 Task: In the  document fostercreativity.odt Select the text and change paragraph spacing to  'Double' Change page orientation to  'Landscape' Add Page color Dark Red
Action: Mouse moved to (259, 333)
Screenshot: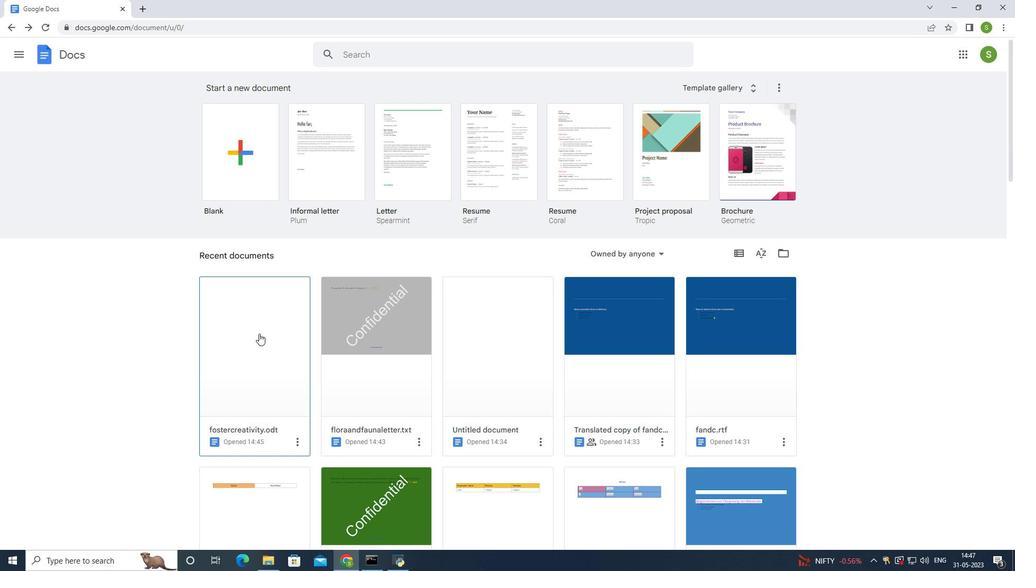 
Action: Mouse pressed left at (259, 333)
Screenshot: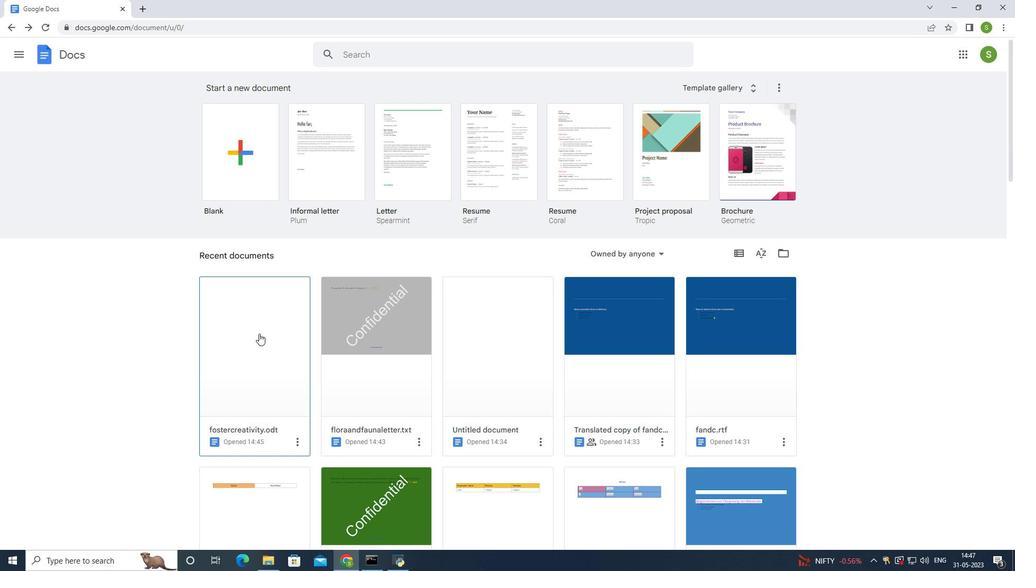 
Action: Mouse moved to (261, 168)
Screenshot: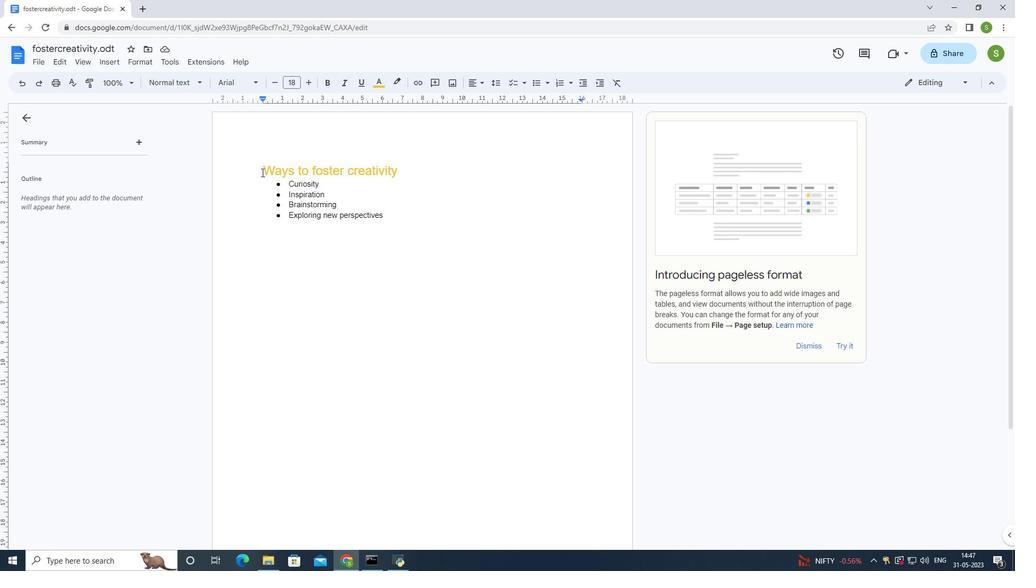 
Action: Mouse pressed left at (261, 168)
Screenshot: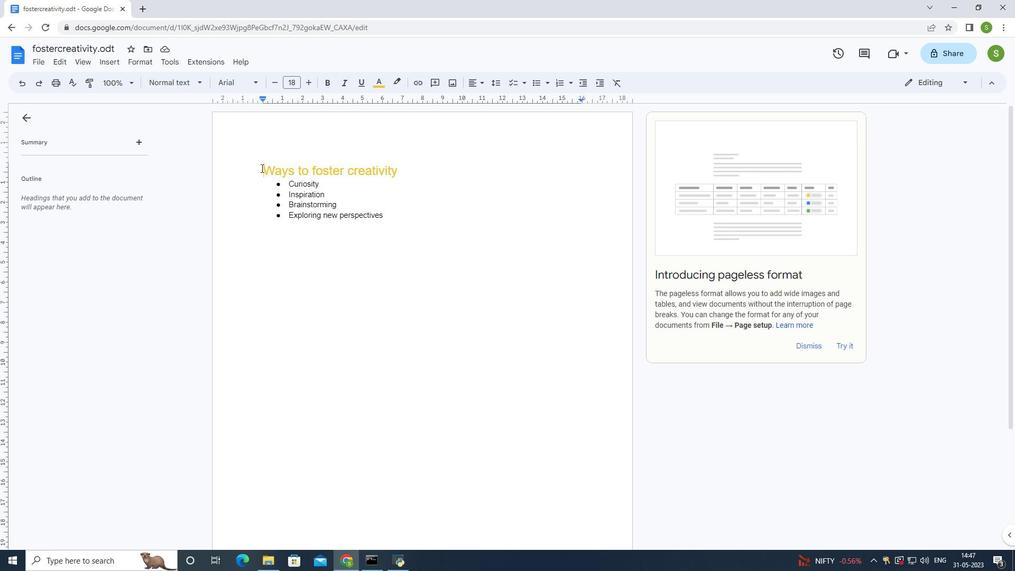 
Action: Mouse moved to (496, 84)
Screenshot: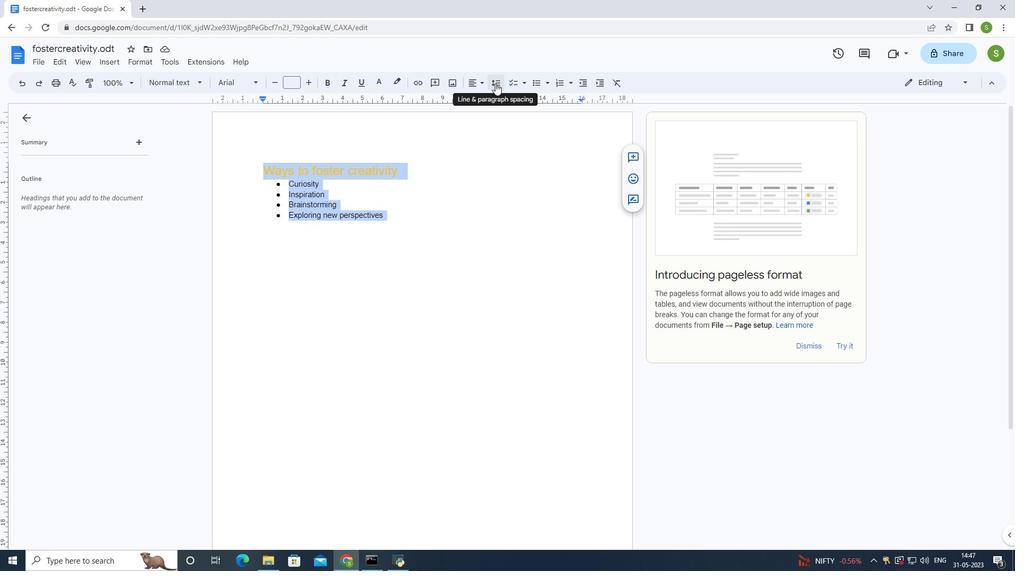 
Action: Mouse pressed left at (496, 84)
Screenshot: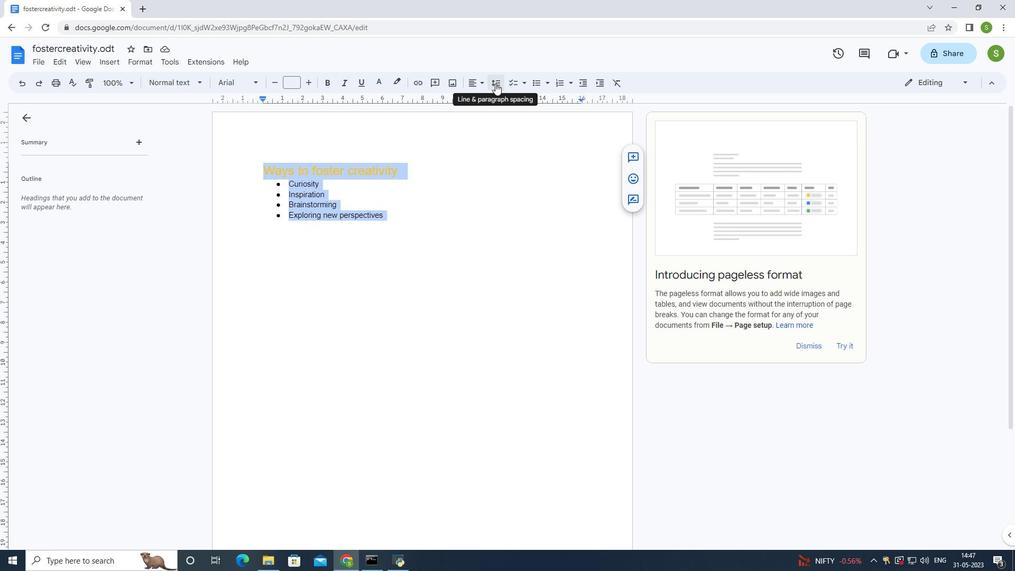
Action: Mouse moved to (516, 151)
Screenshot: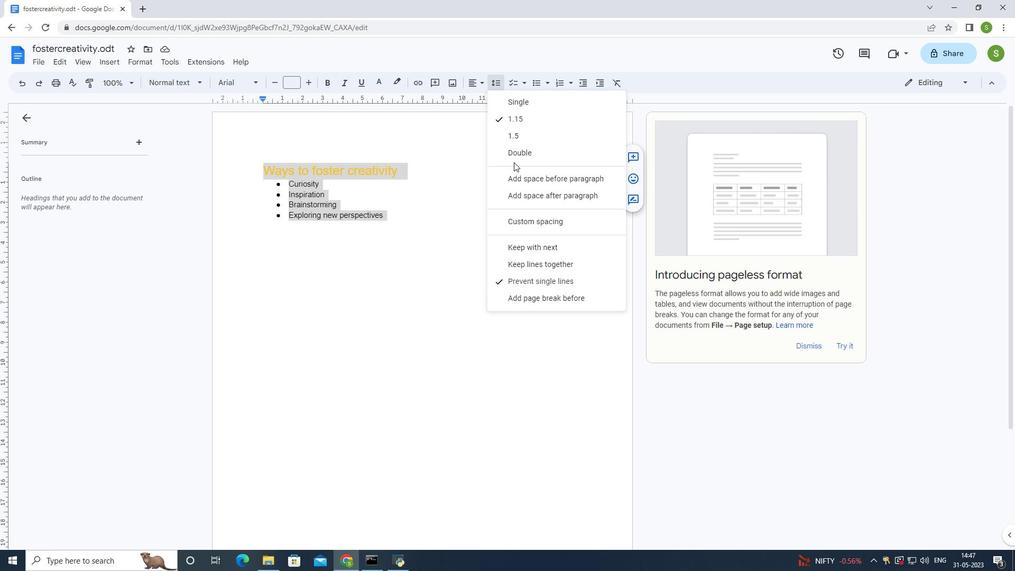 
Action: Mouse pressed left at (516, 151)
Screenshot: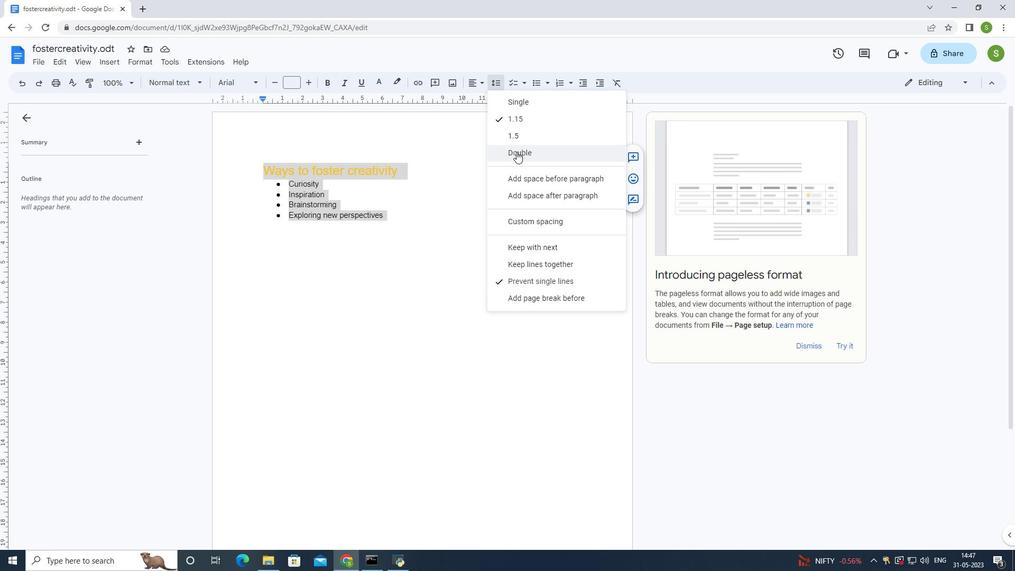 
Action: Mouse moved to (33, 62)
Screenshot: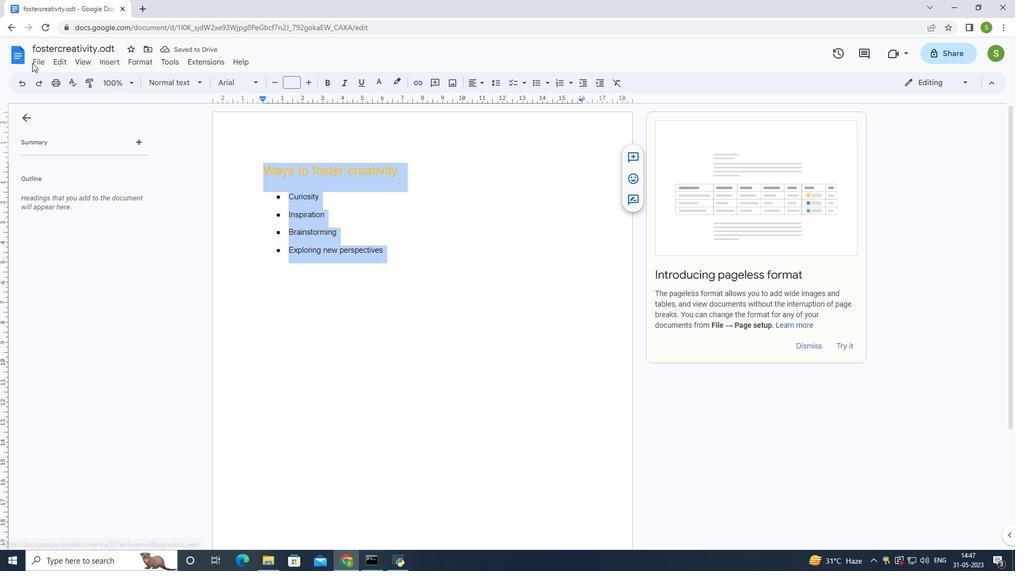 
Action: Mouse pressed left at (33, 62)
Screenshot: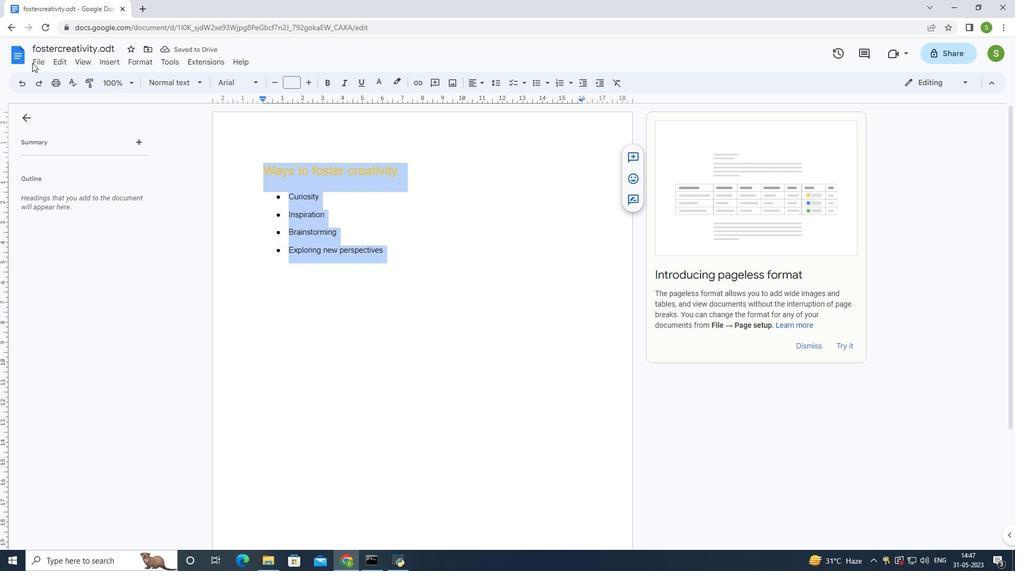 
Action: Mouse moved to (45, 62)
Screenshot: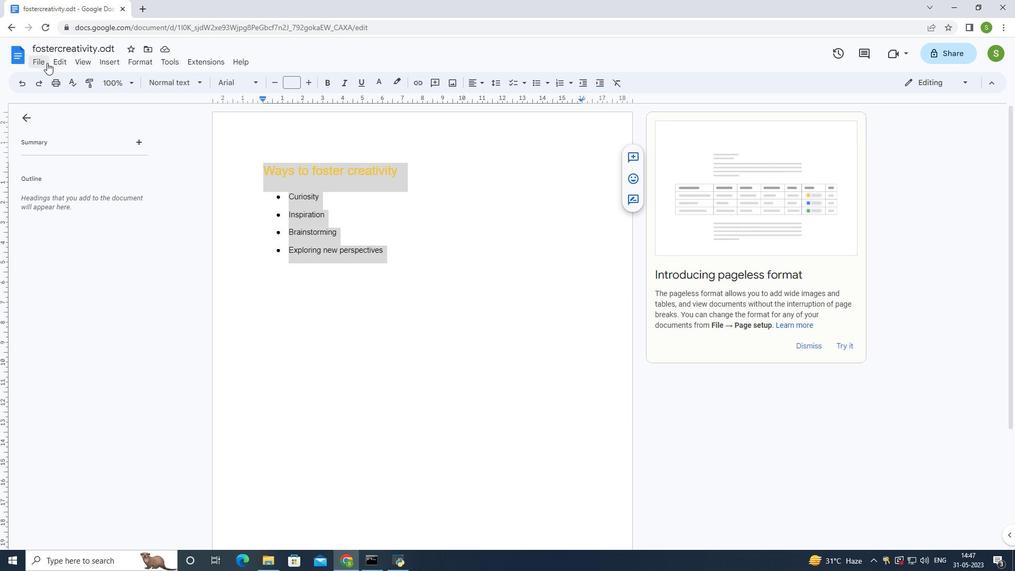 
Action: Mouse pressed left at (45, 62)
Screenshot: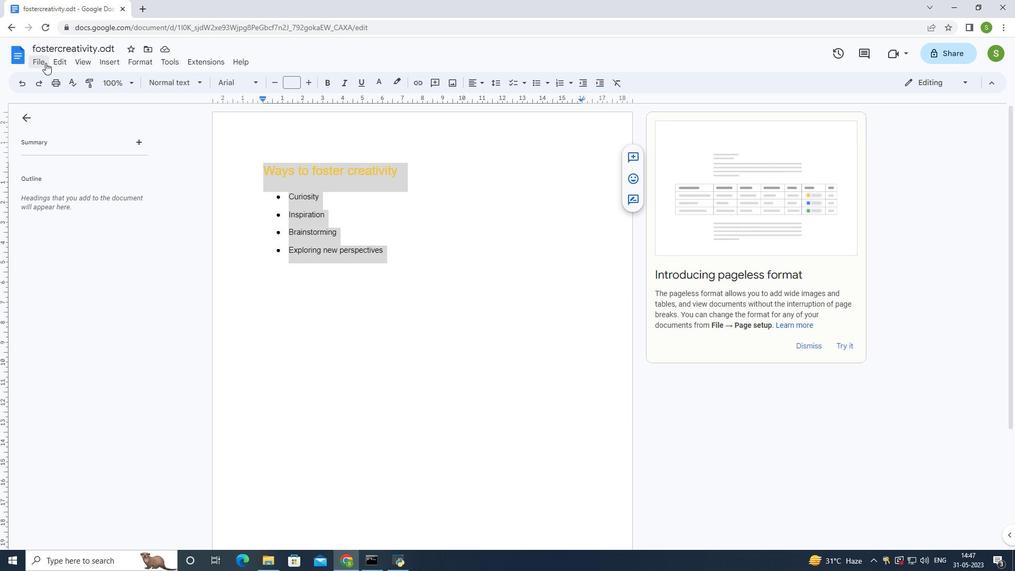 
Action: Mouse moved to (59, 60)
Screenshot: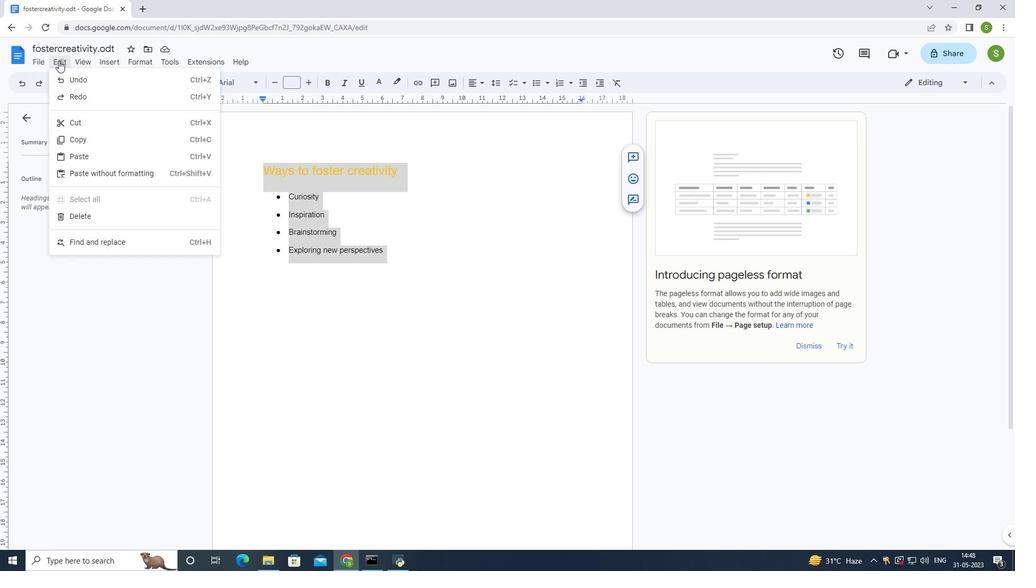 
Action: Mouse pressed left at (59, 60)
Screenshot: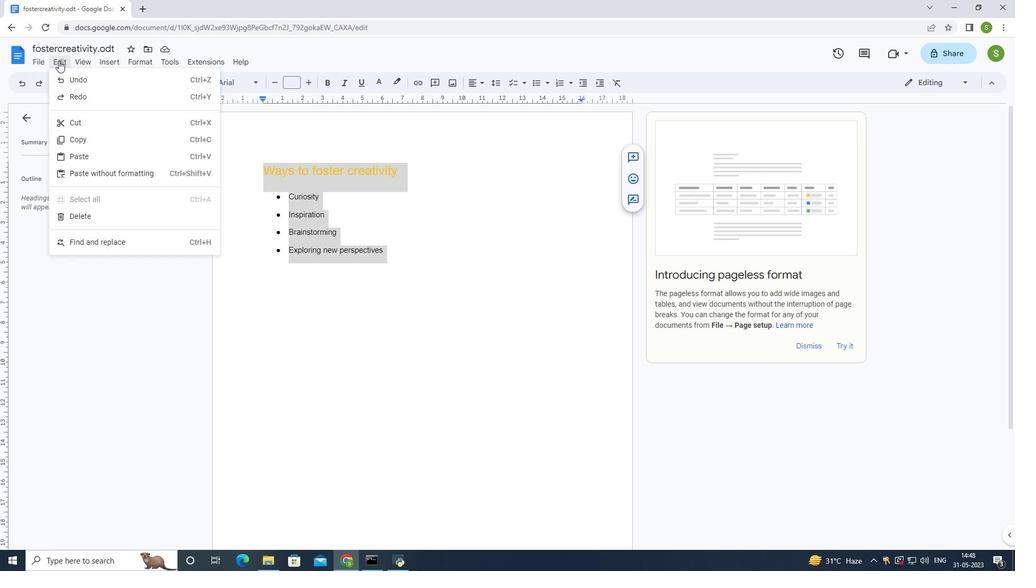 
Action: Mouse moved to (62, 60)
Screenshot: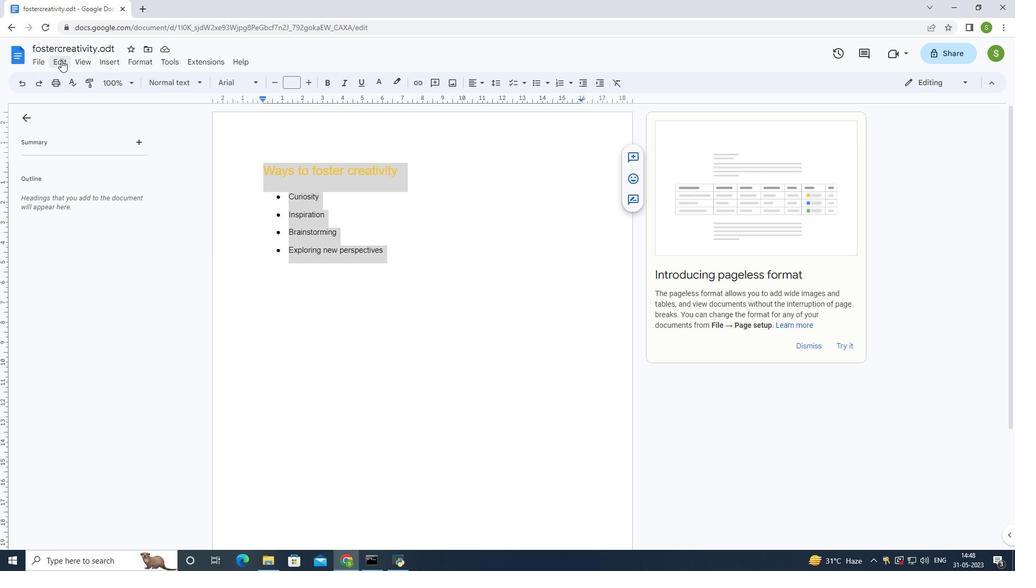 
Action: Mouse pressed left at (62, 60)
Screenshot: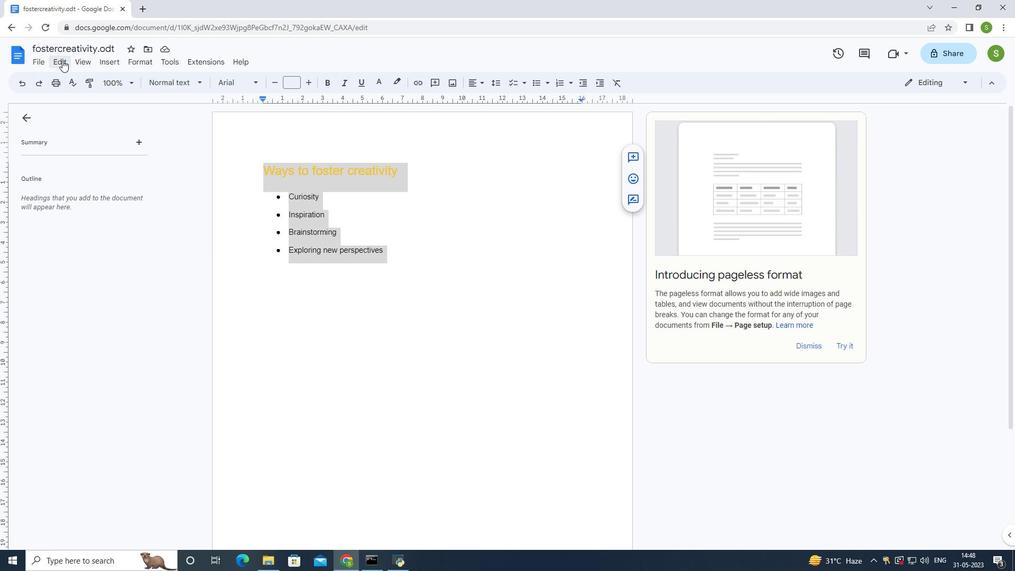 
Action: Mouse moved to (172, 223)
Screenshot: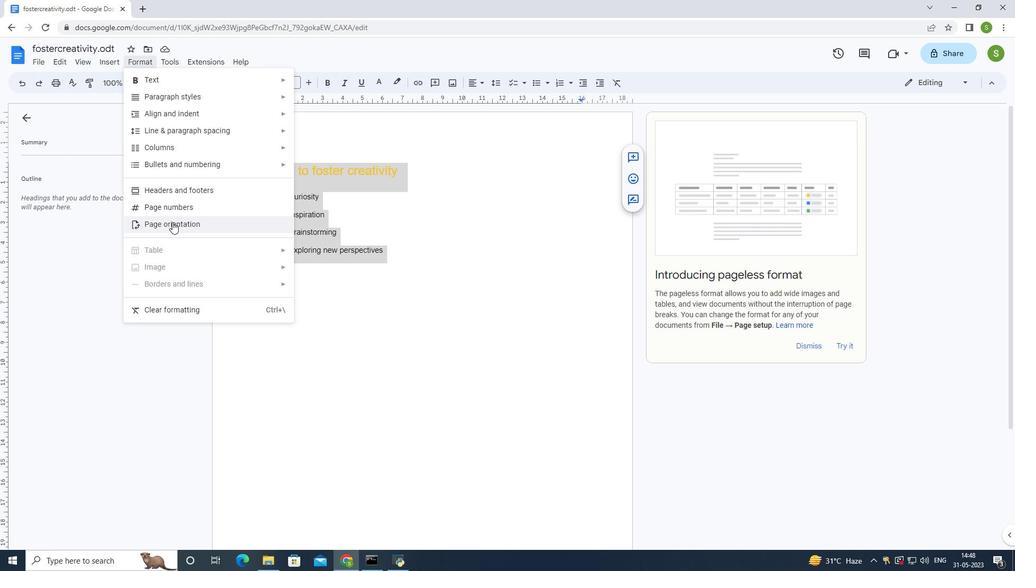 
Action: Mouse pressed left at (172, 223)
Screenshot: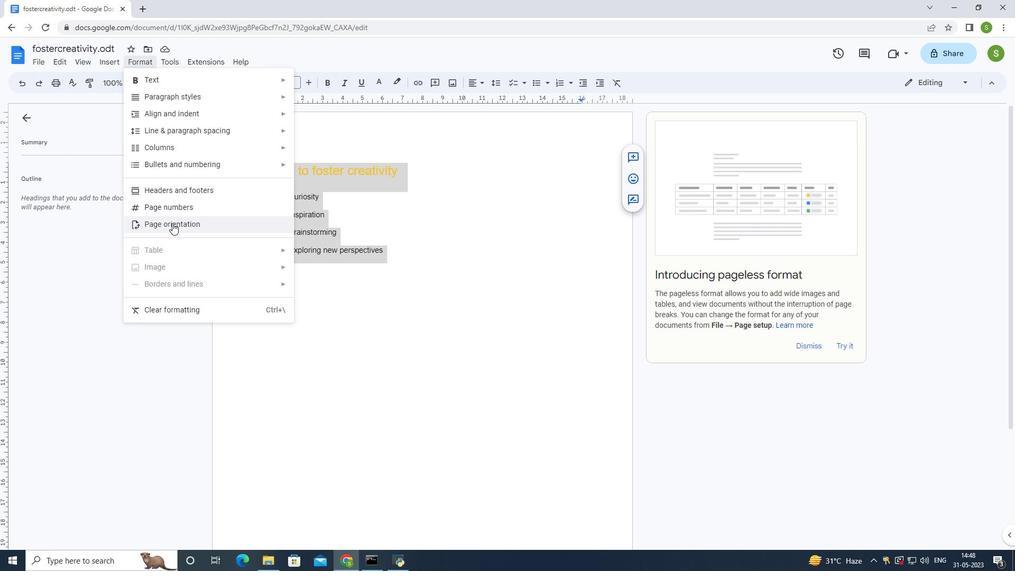 
Action: Mouse moved to (474, 317)
Screenshot: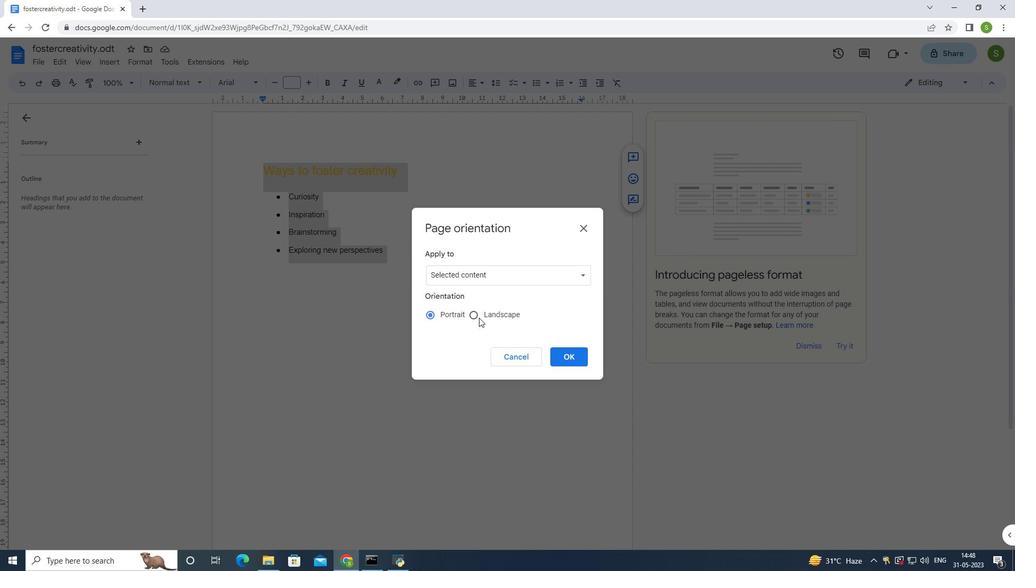 
Action: Mouse pressed left at (474, 317)
Screenshot: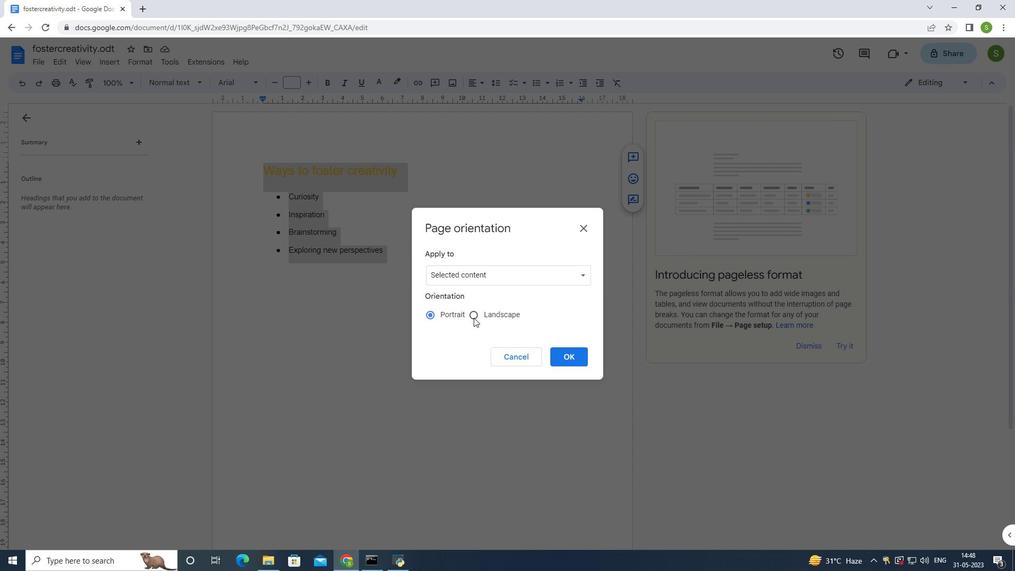 
Action: Mouse moved to (571, 359)
Screenshot: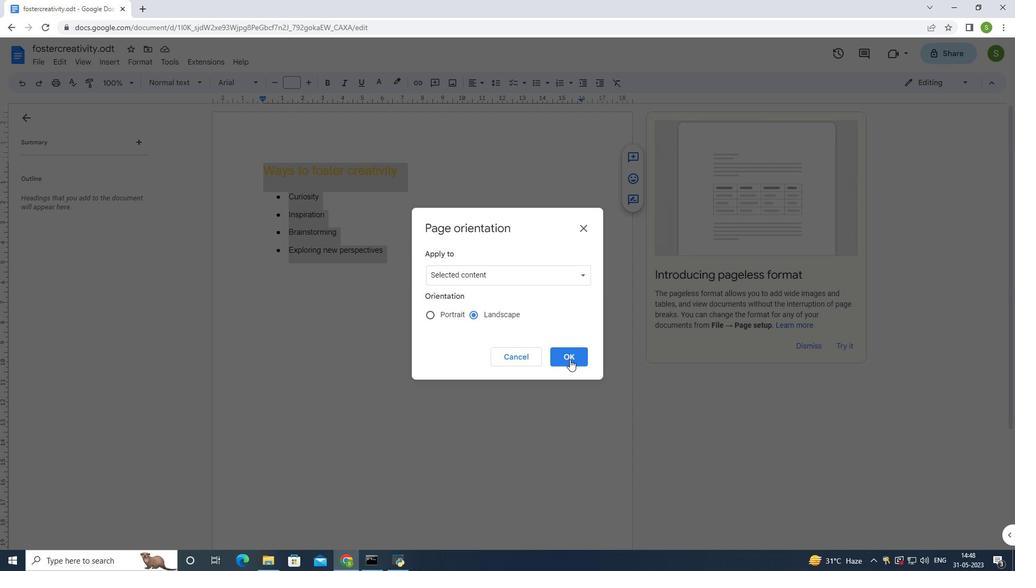 
Action: Mouse pressed left at (571, 359)
Screenshot: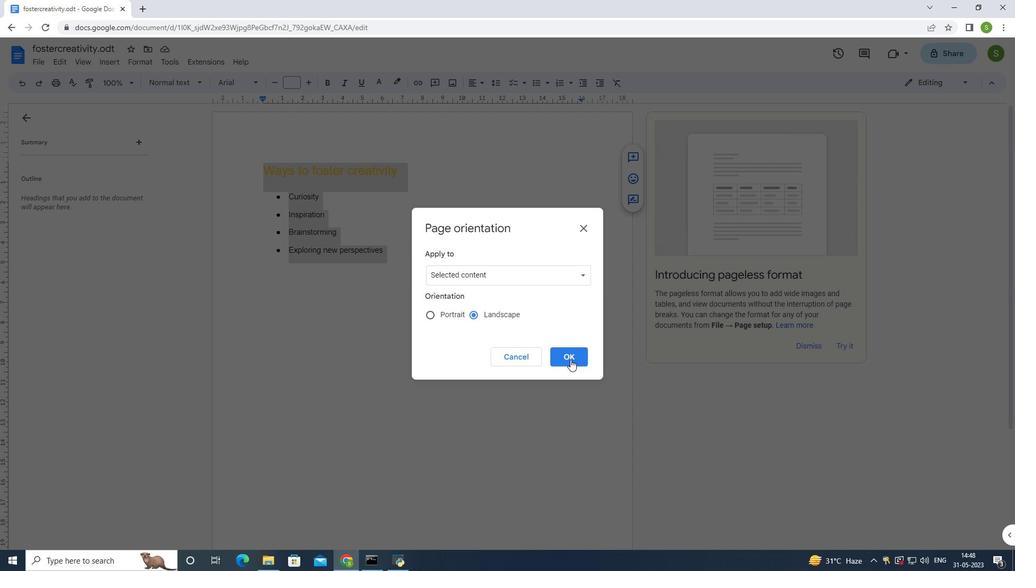 
Action: Mouse moved to (419, 276)
Screenshot: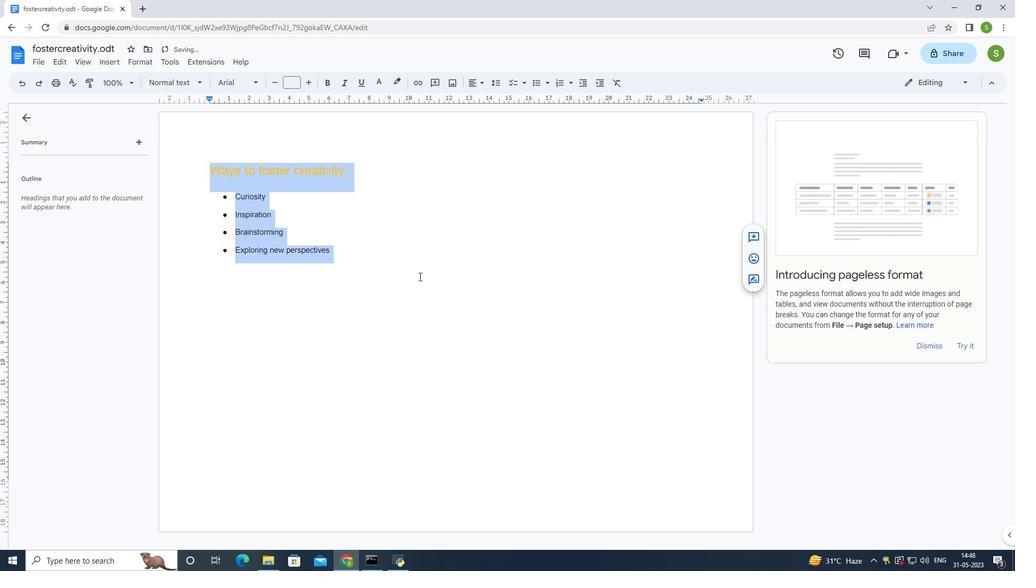 
Action: Mouse pressed left at (419, 276)
Screenshot: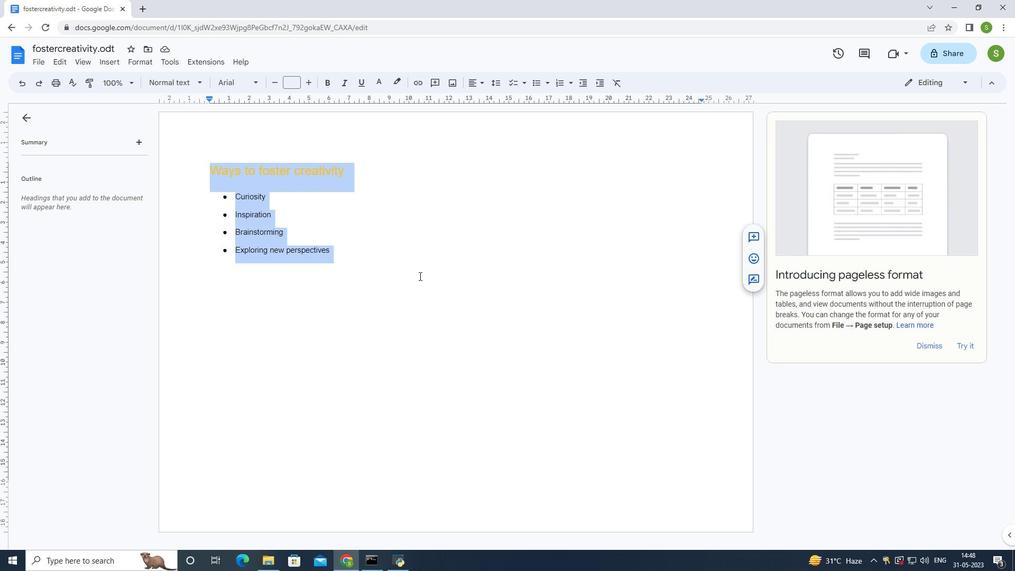 
Action: Mouse moved to (32, 62)
Screenshot: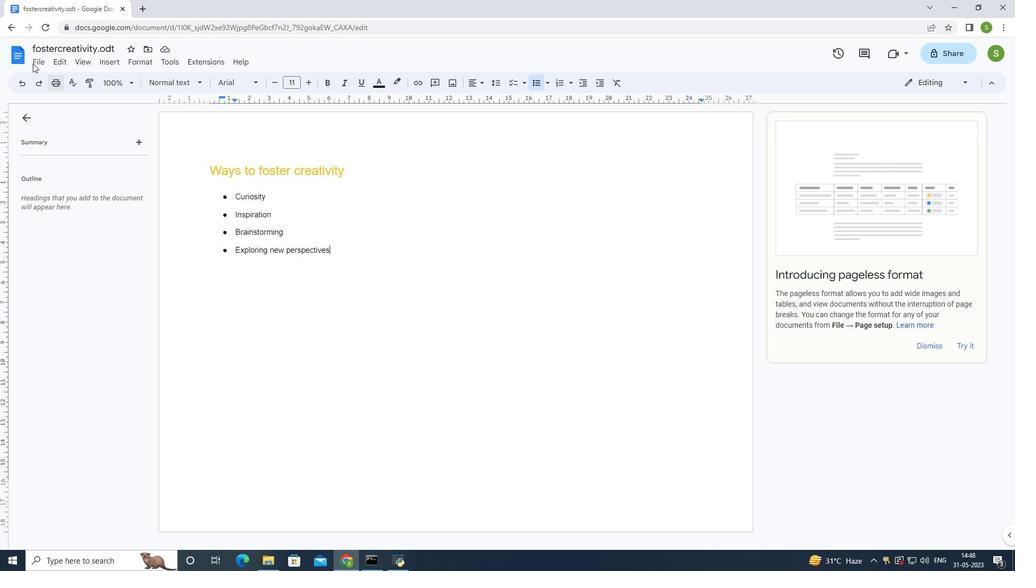 
Action: Mouse pressed left at (32, 62)
Screenshot: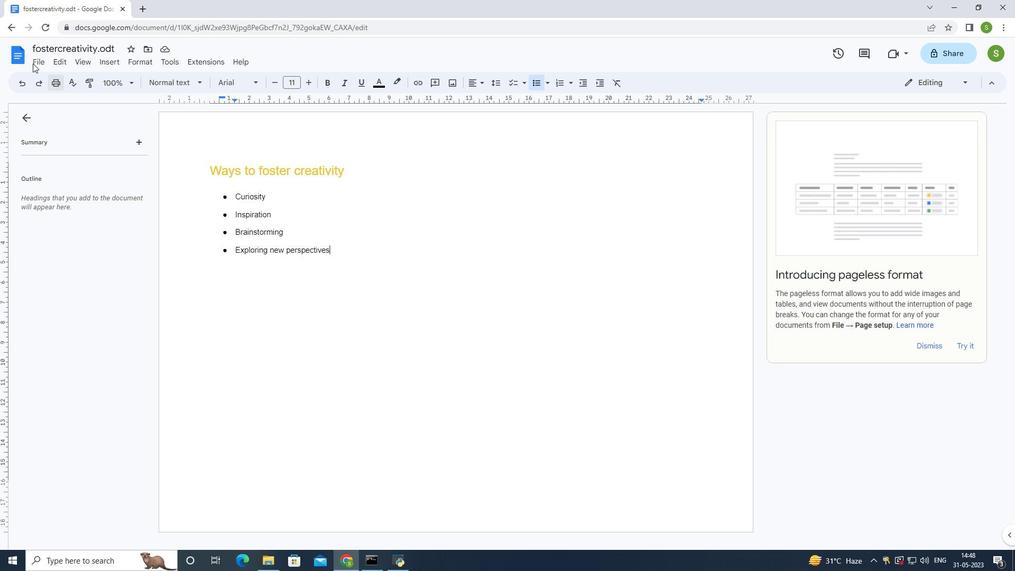 
Action: Mouse moved to (35, 60)
Screenshot: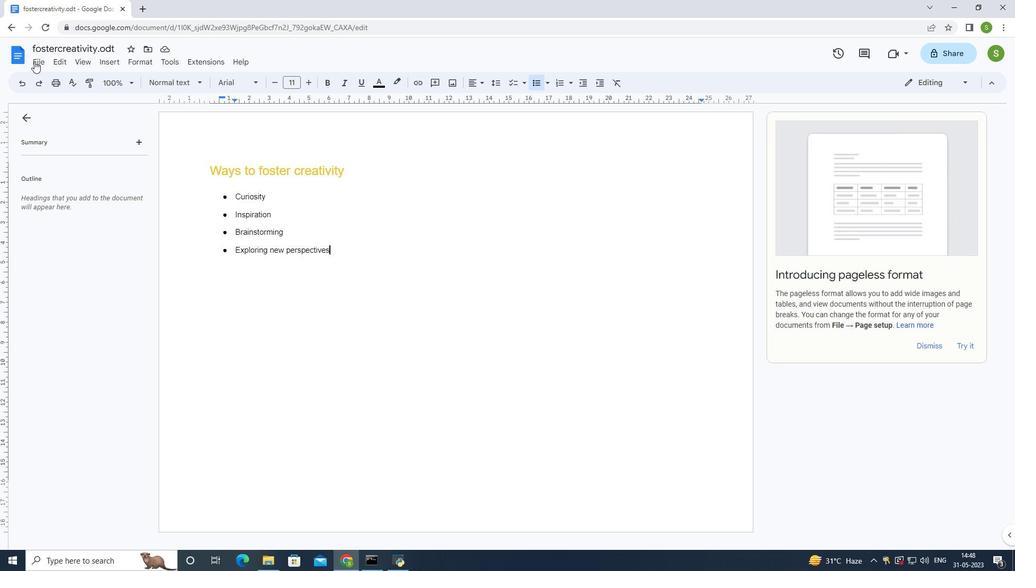 
Action: Mouse pressed left at (35, 60)
Screenshot: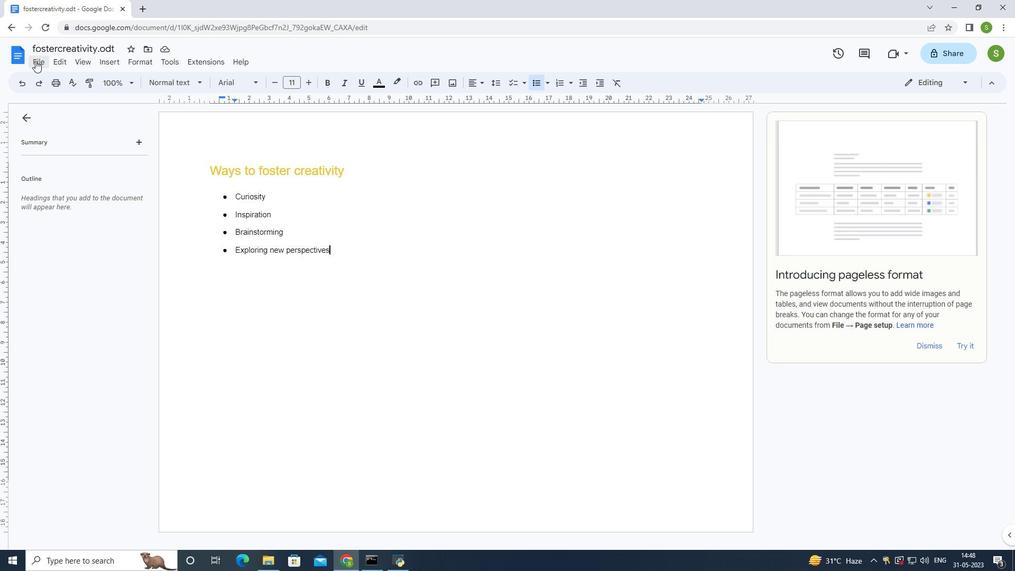 
Action: Mouse moved to (46, 350)
Screenshot: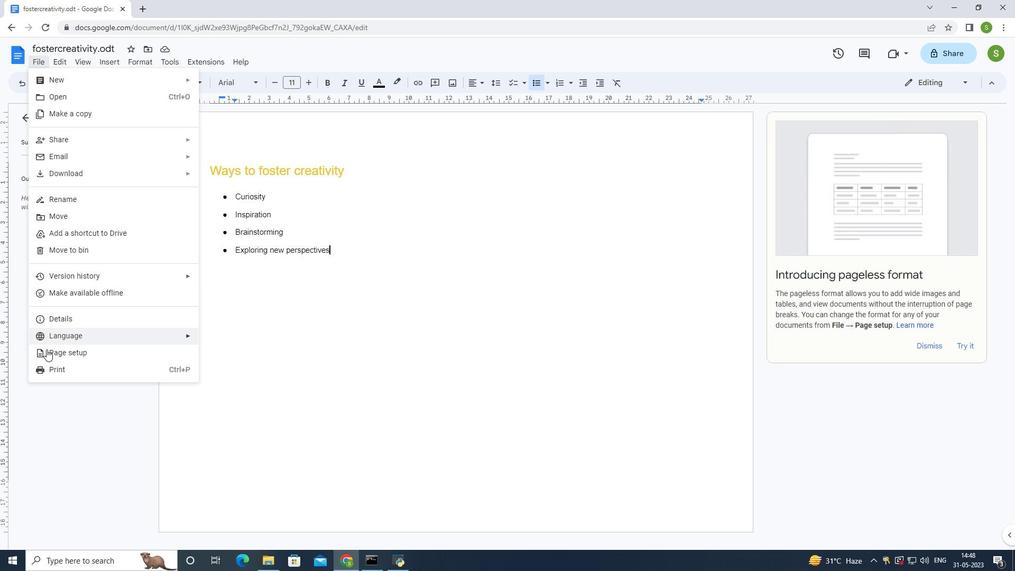
Action: Mouse pressed left at (46, 350)
Screenshot: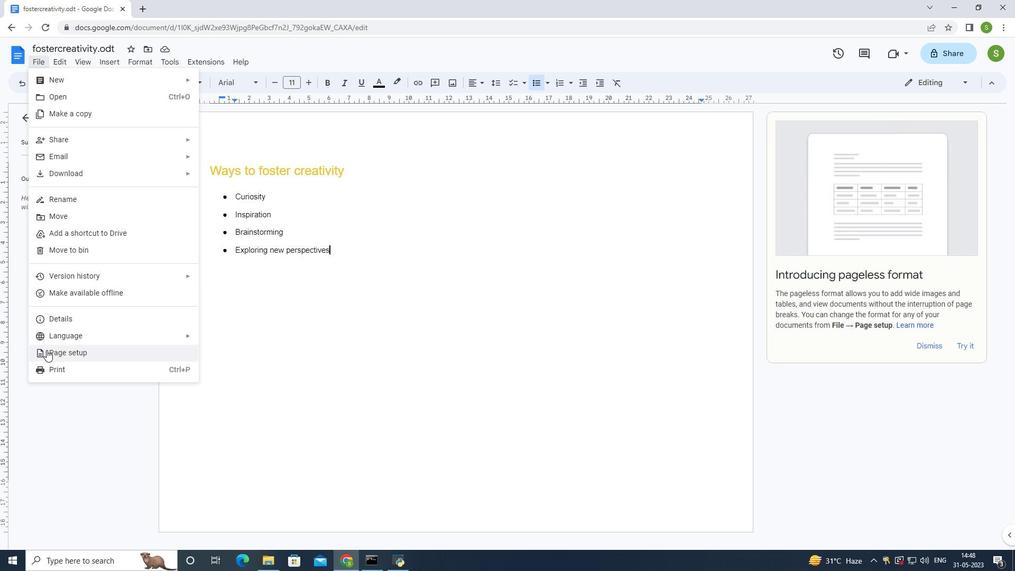 
Action: Mouse moved to (425, 362)
Screenshot: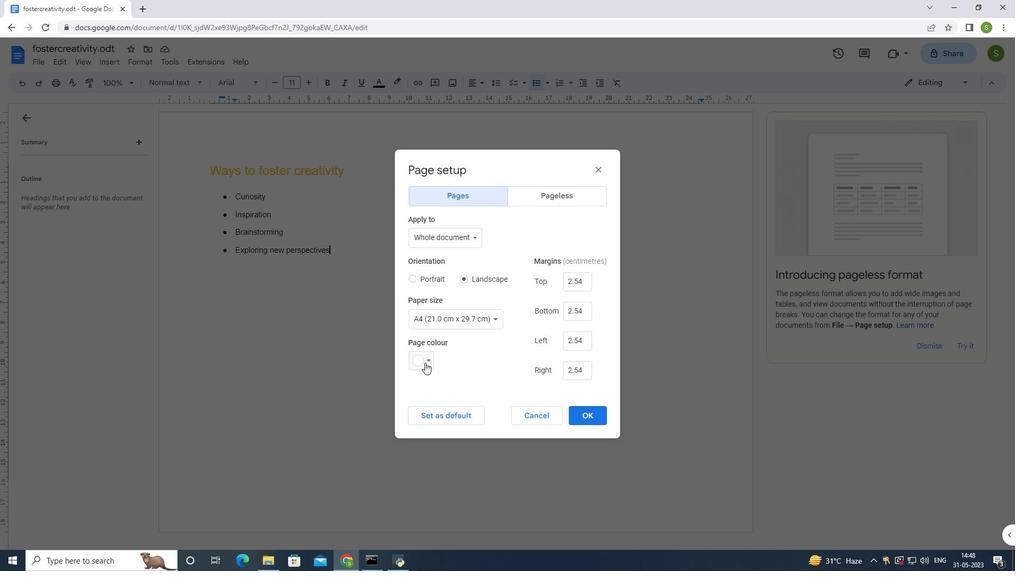 
Action: Mouse pressed left at (425, 362)
Screenshot: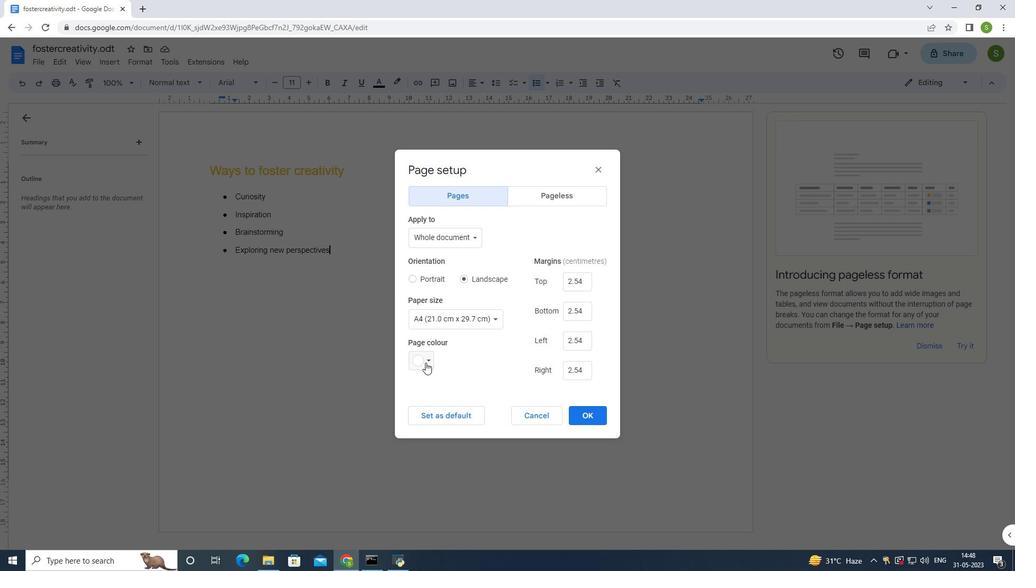 
Action: Mouse moved to (427, 393)
Screenshot: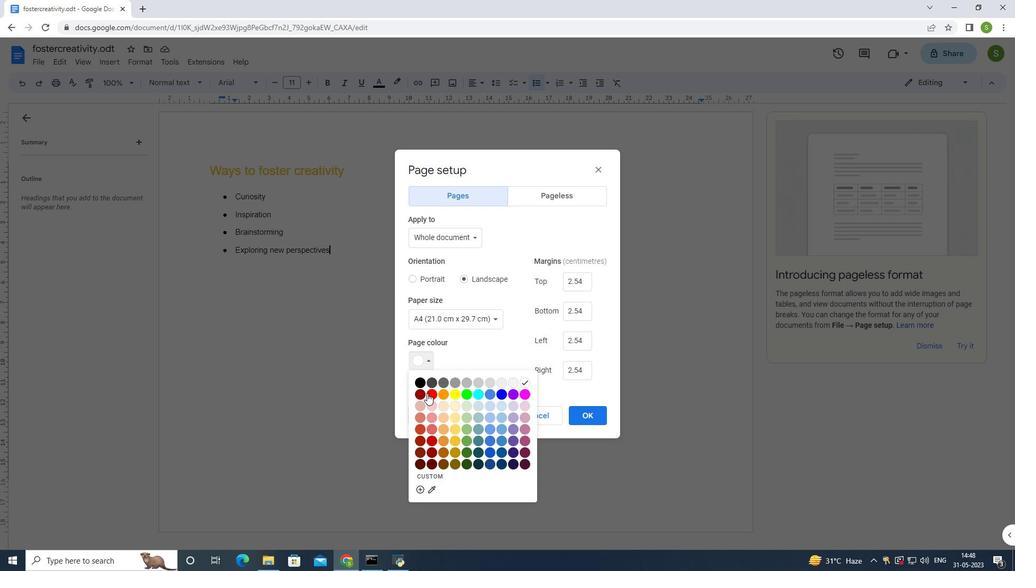 
Action: Mouse pressed left at (427, 393)
Screenshot: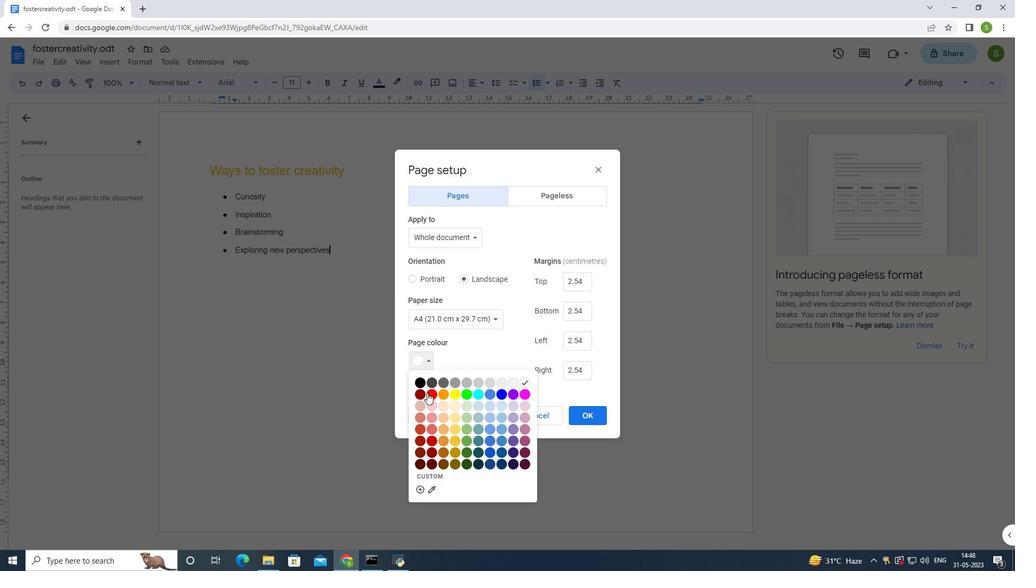 
Action: Mouse moved to (578, 420)
Screenshot: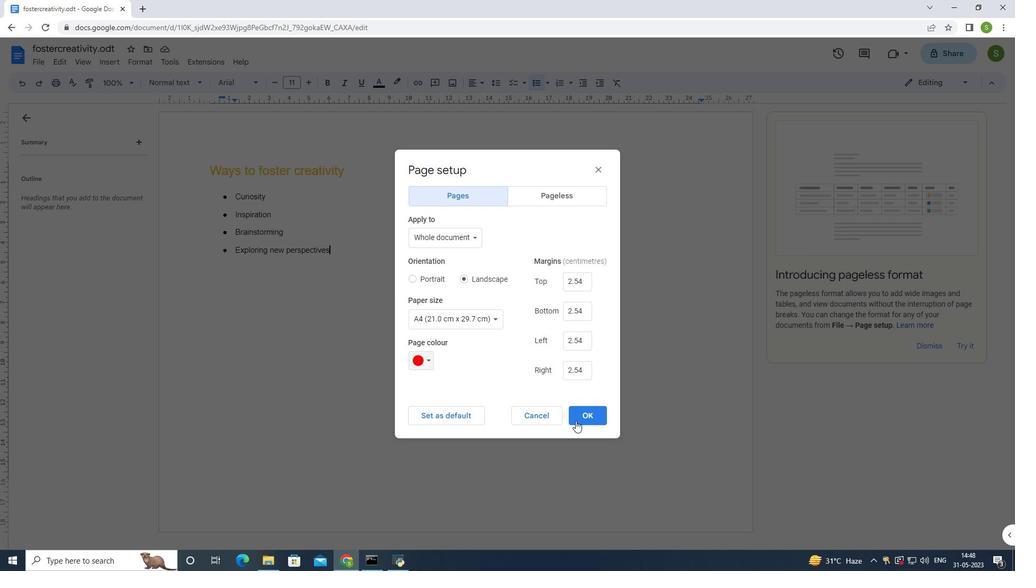 
Action: Mouse pressed left at (578, 420)
Screenshot: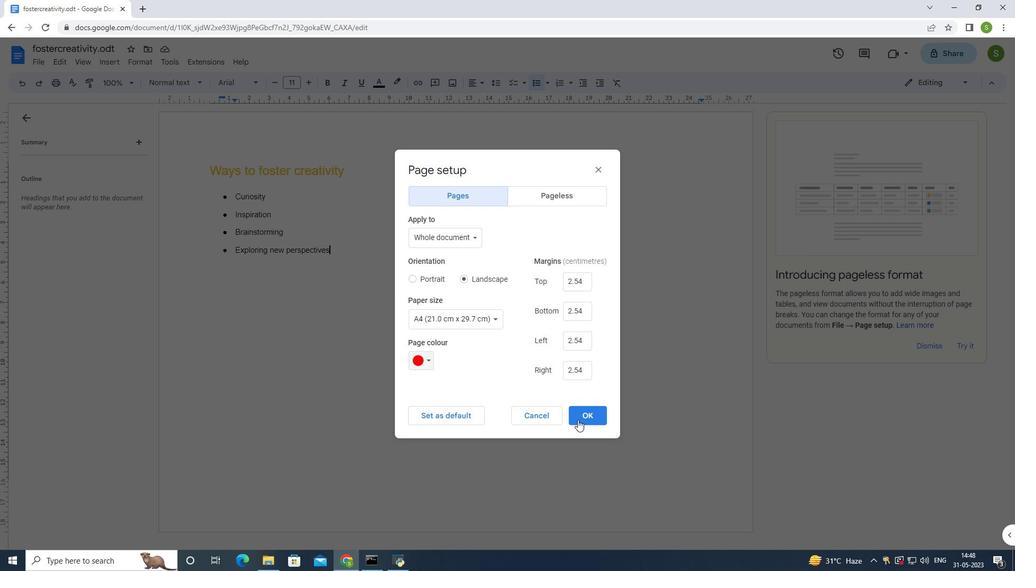 
Action: Mouse moved to (28, 13)
Screenshot: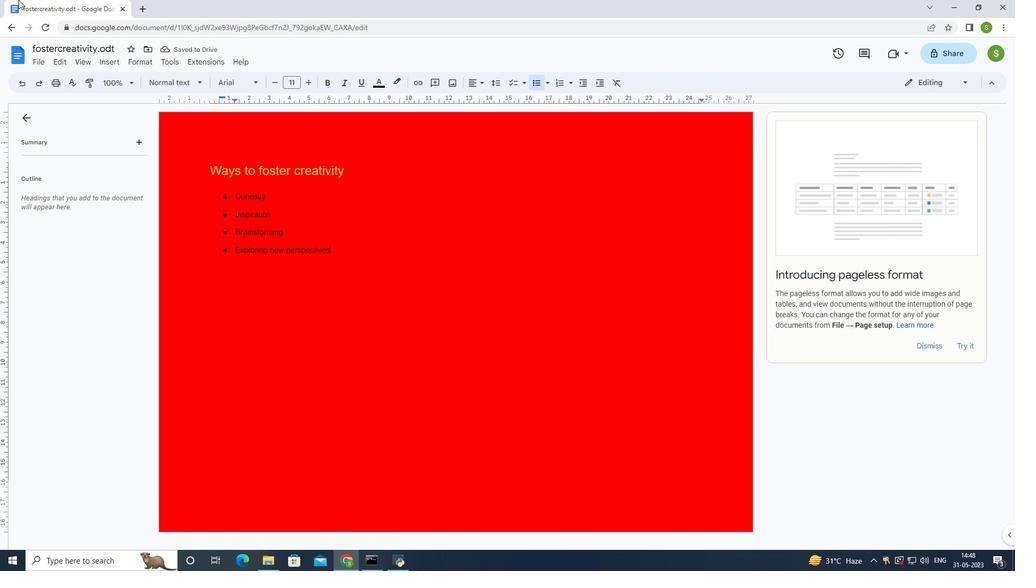
